 Task: Select medium-light skin tone.
Action: Mouse moved to (472, 130)
Screenshot: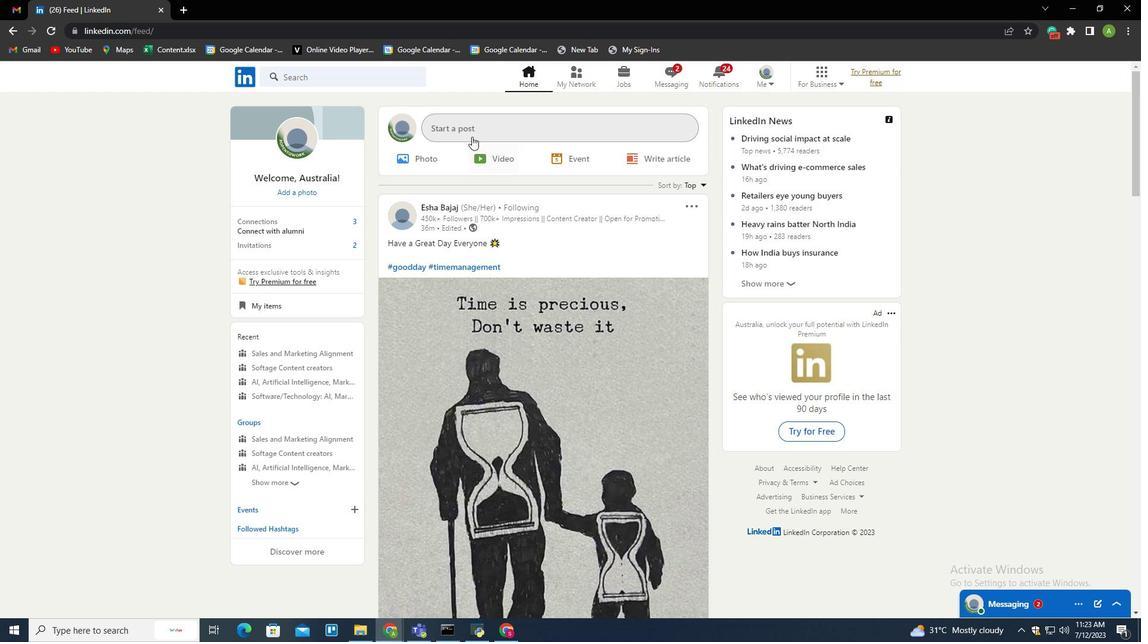 
Action: Mouse pressed left at (472, 130)
Screenshot: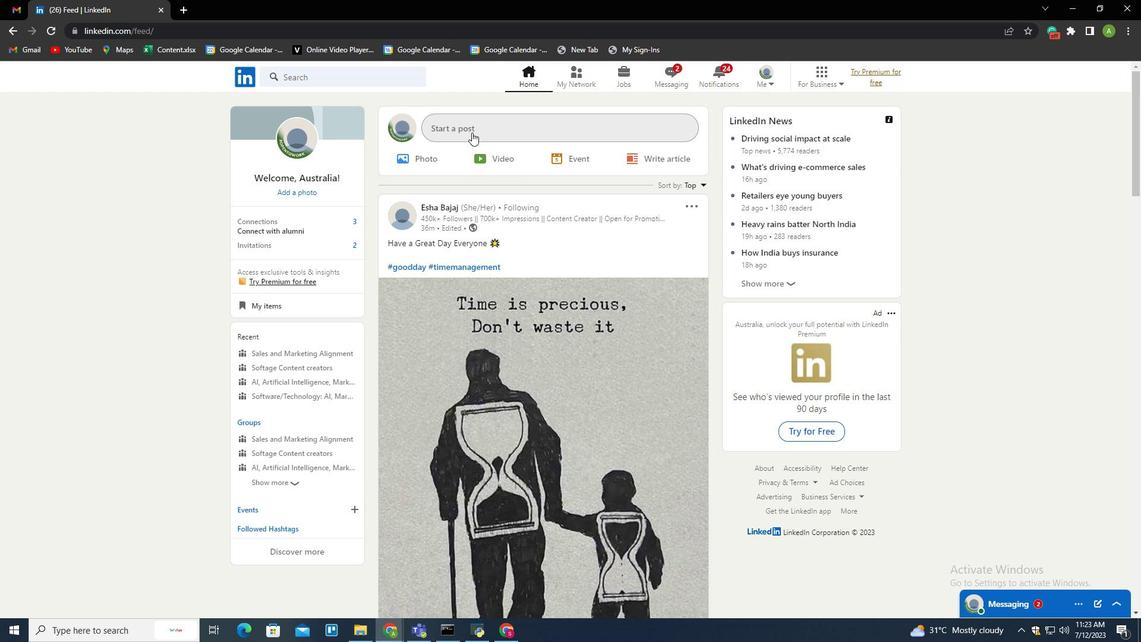 
Action: Mouse moved to (378, 315)
Screenshot: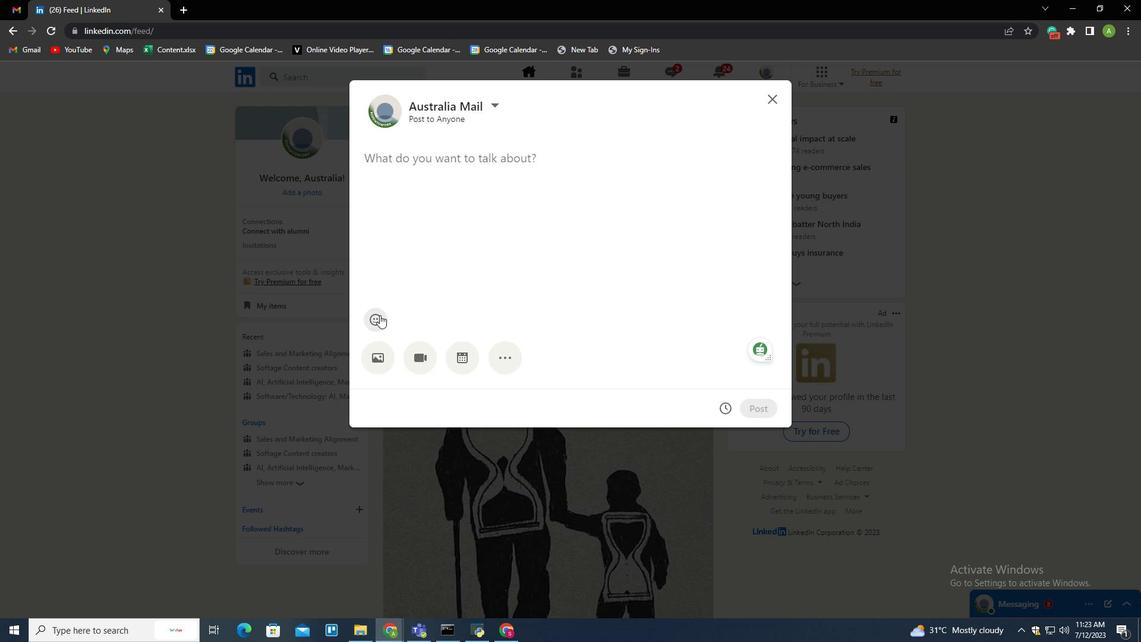 
Action: Mouse pressed left at (378, 315)
Screenshot: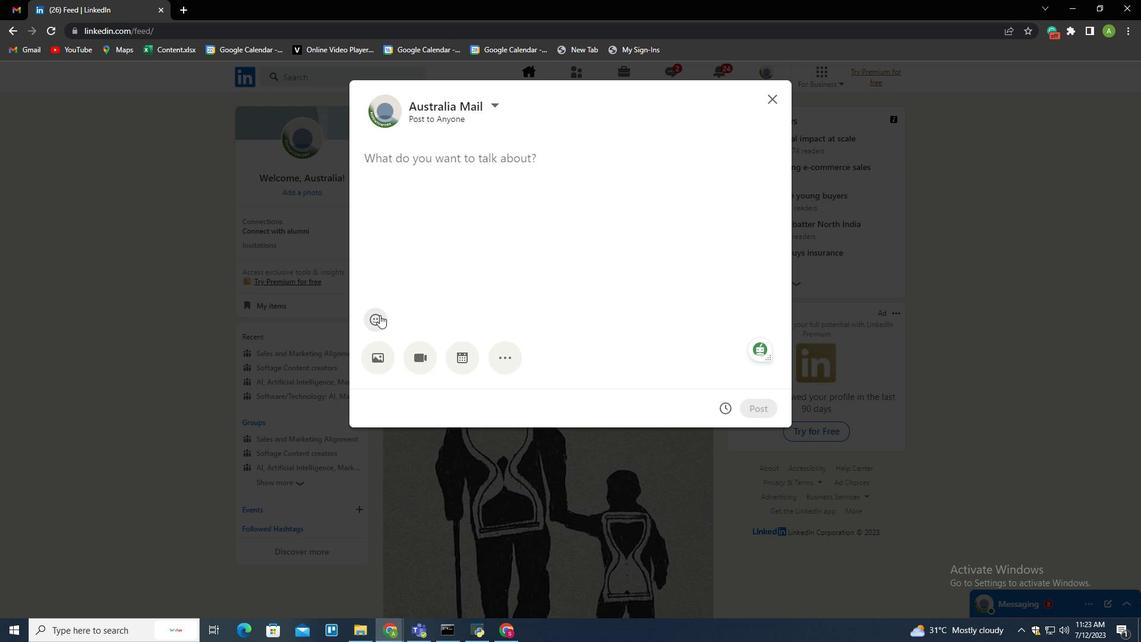 
Action: Mouse moved to (443, 352)
Screenshot: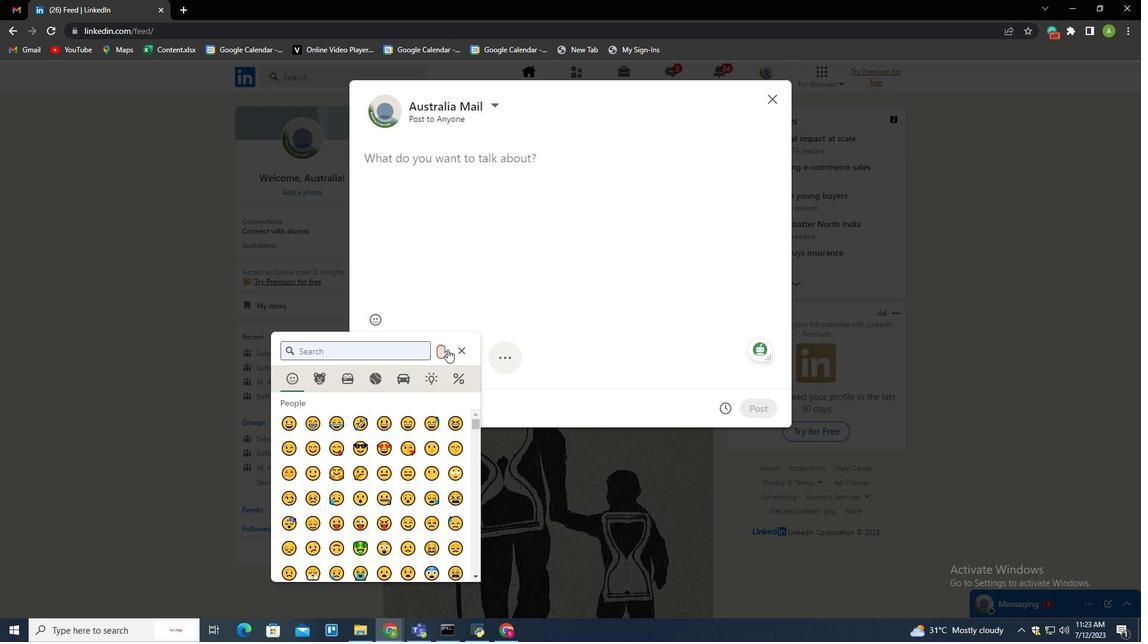 
Action: Mouse pressed left at (443, 352)
Screenshot: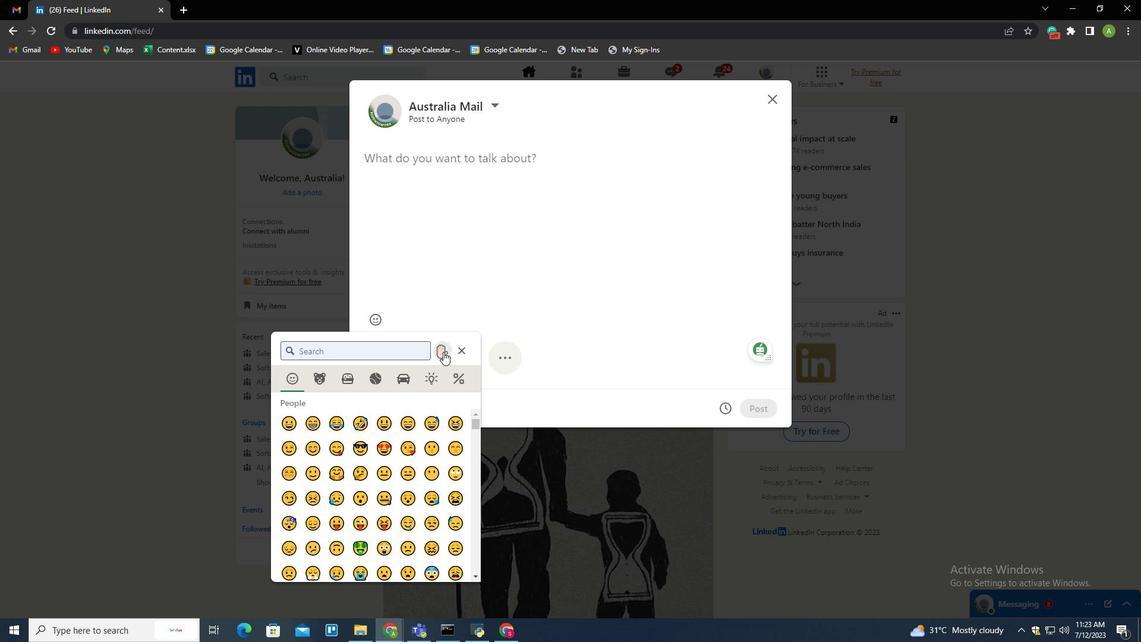 
Action: Mouse moved to (337, 375)
Screenshot: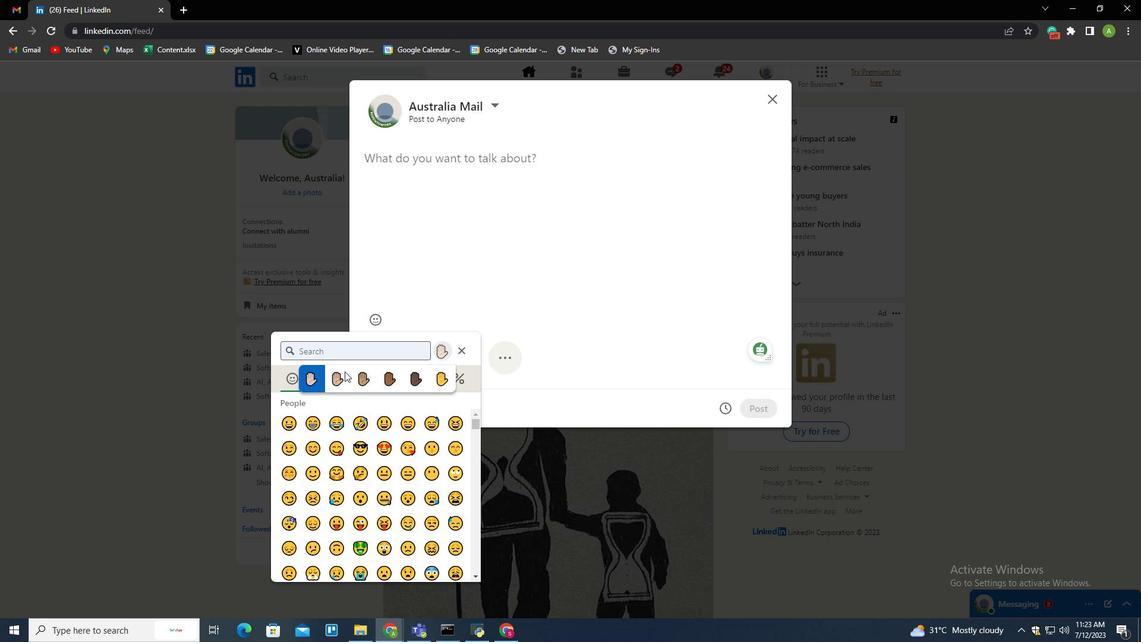 
Action: Mouse pressed left at (337, 375)
Screenshot: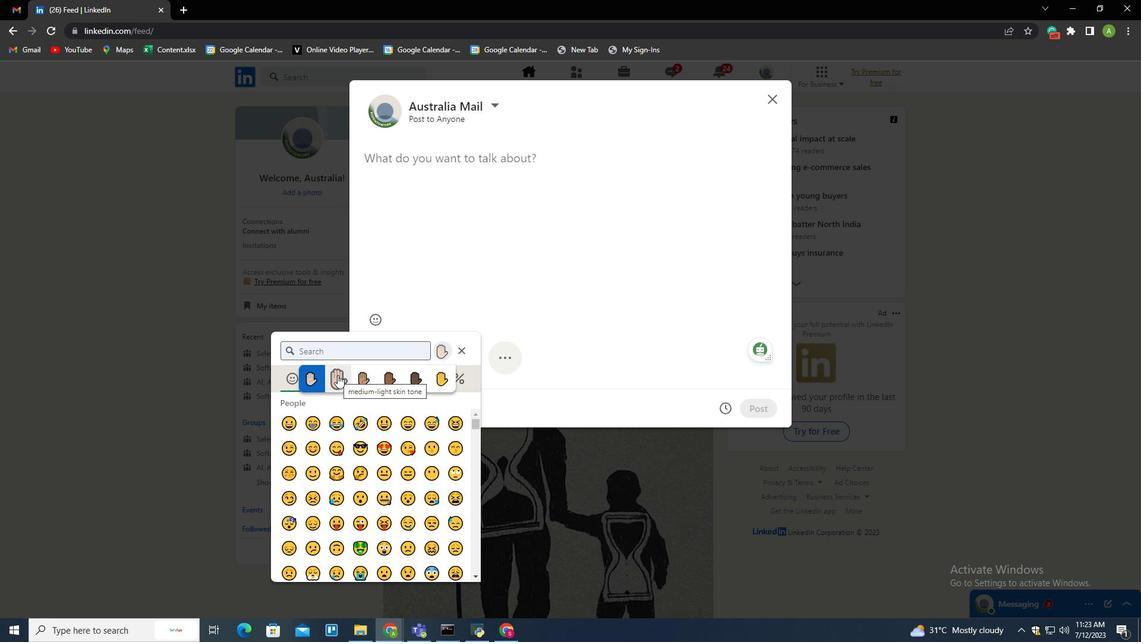 
